 Task: Change the maximum allowed events per day for this type of event to 3.
Action: Mouse moved to (346, 357)
Screenshot: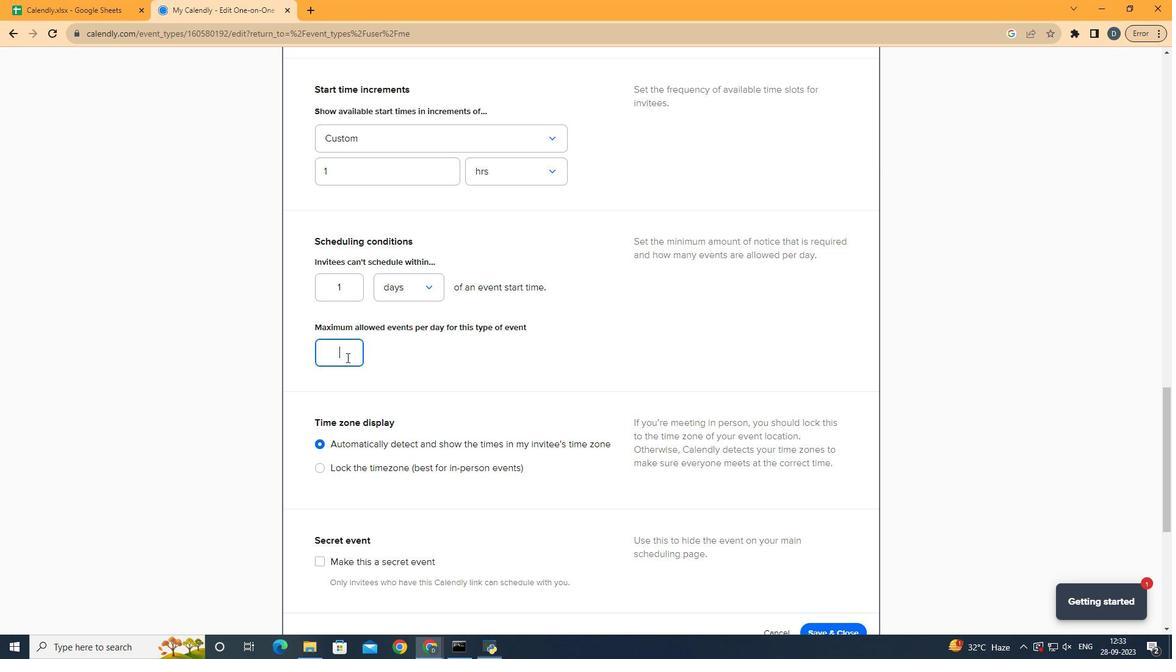 
Action: Mouse pressed left at (346, 357)
Screenshot: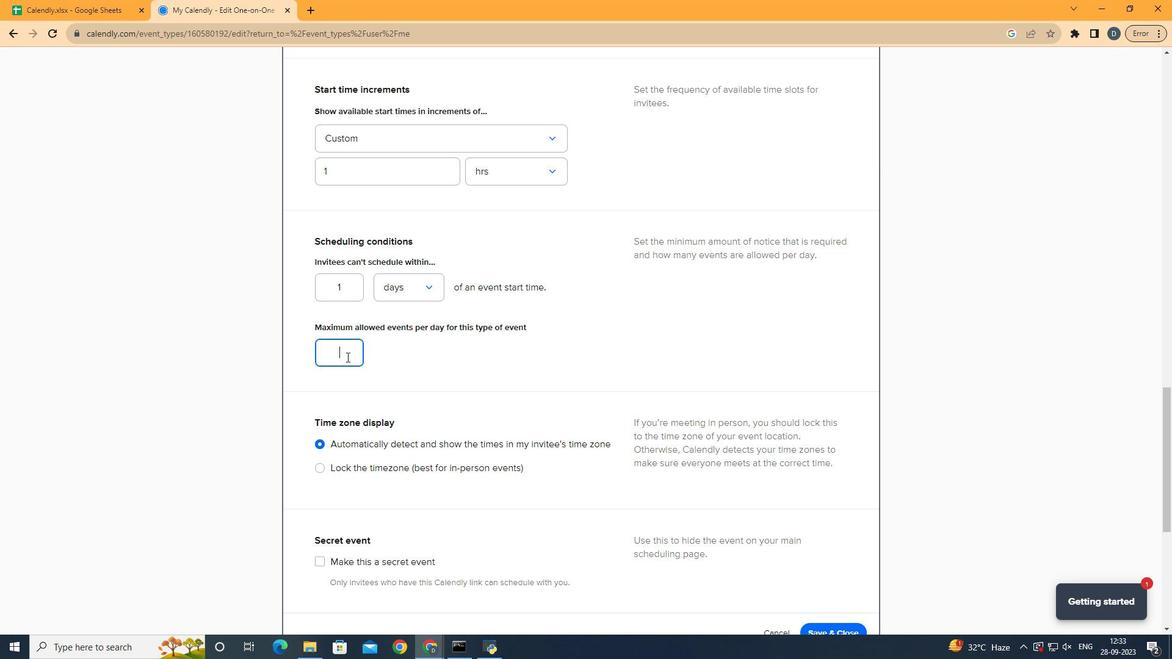 
Action: Mouse moved to (346, 357)
Screenshot: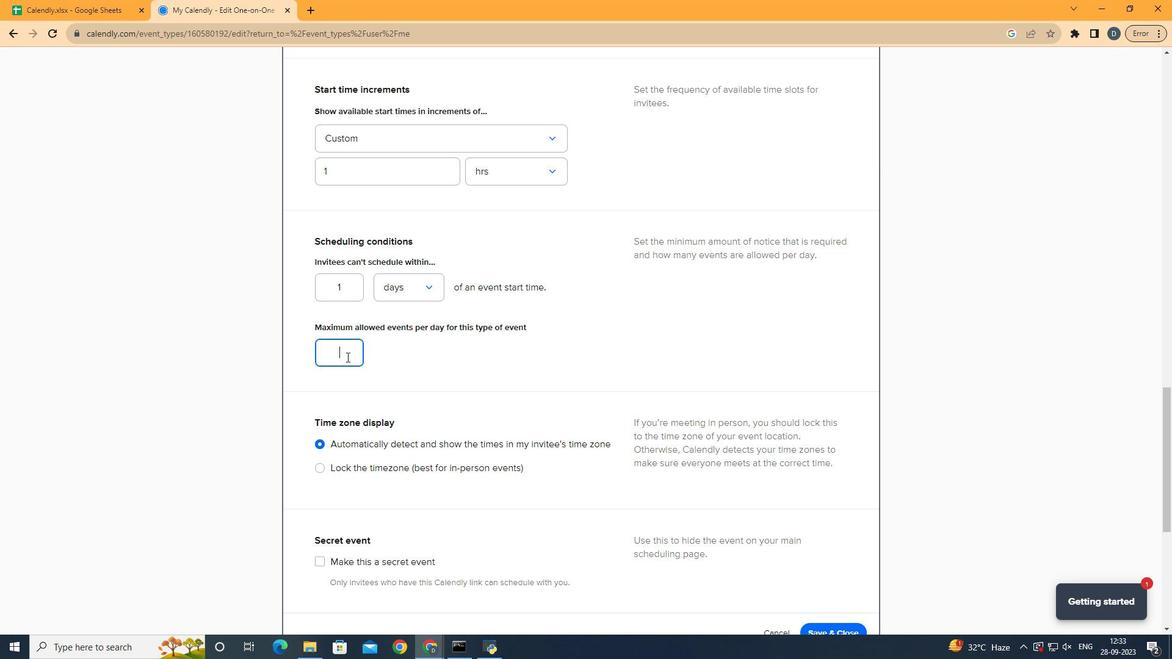 
Action: Key pressed 3
Screenshot: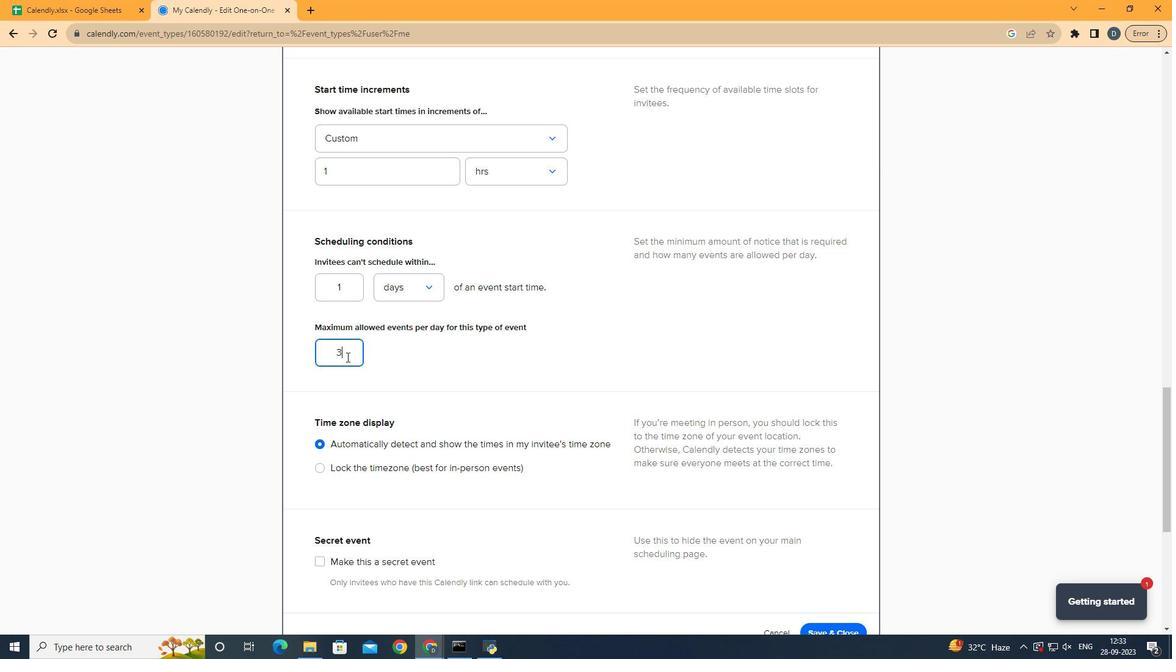 
Action: Mouse moved to (477, 354)
Screenshot: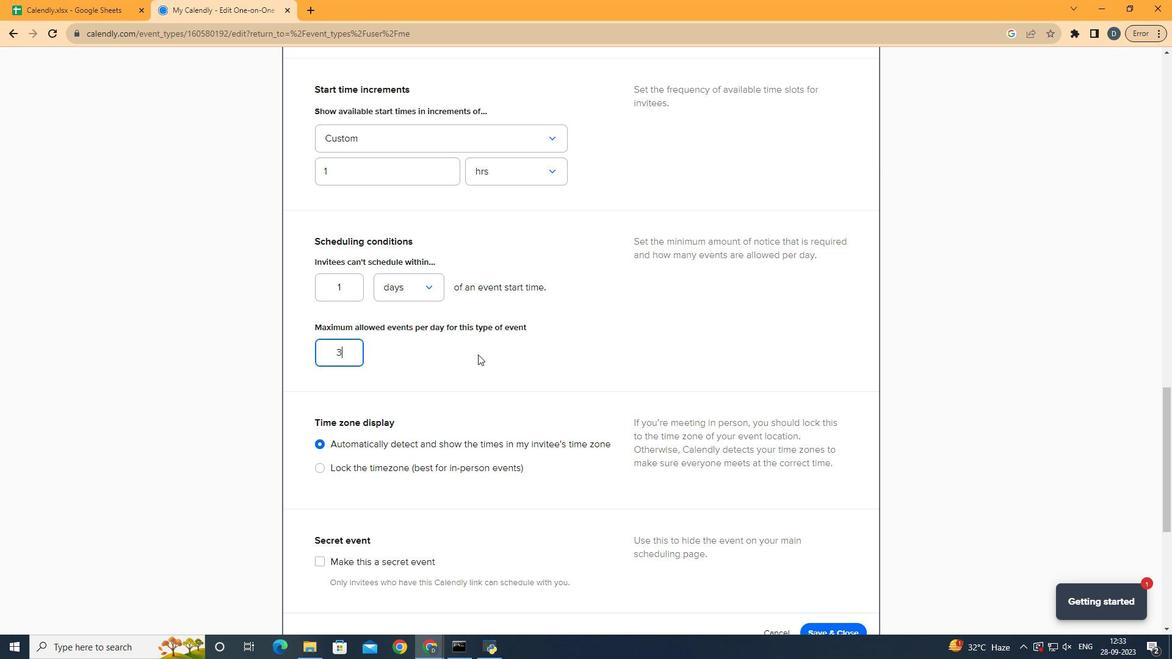 
Action: Mouse pressed left at (477, 354)
Screenshot: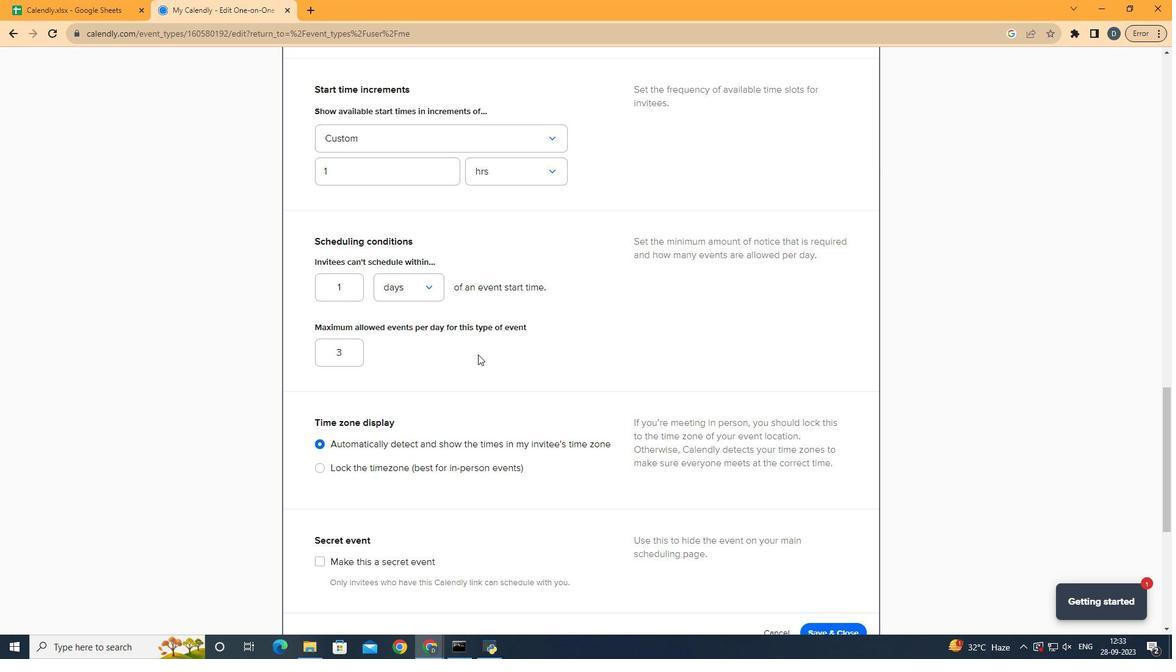
